 Task: Use the formula "LEN" in spreadsheet "Project portfolio".
Action: Mouse moved to (142, 84)
Screenshot: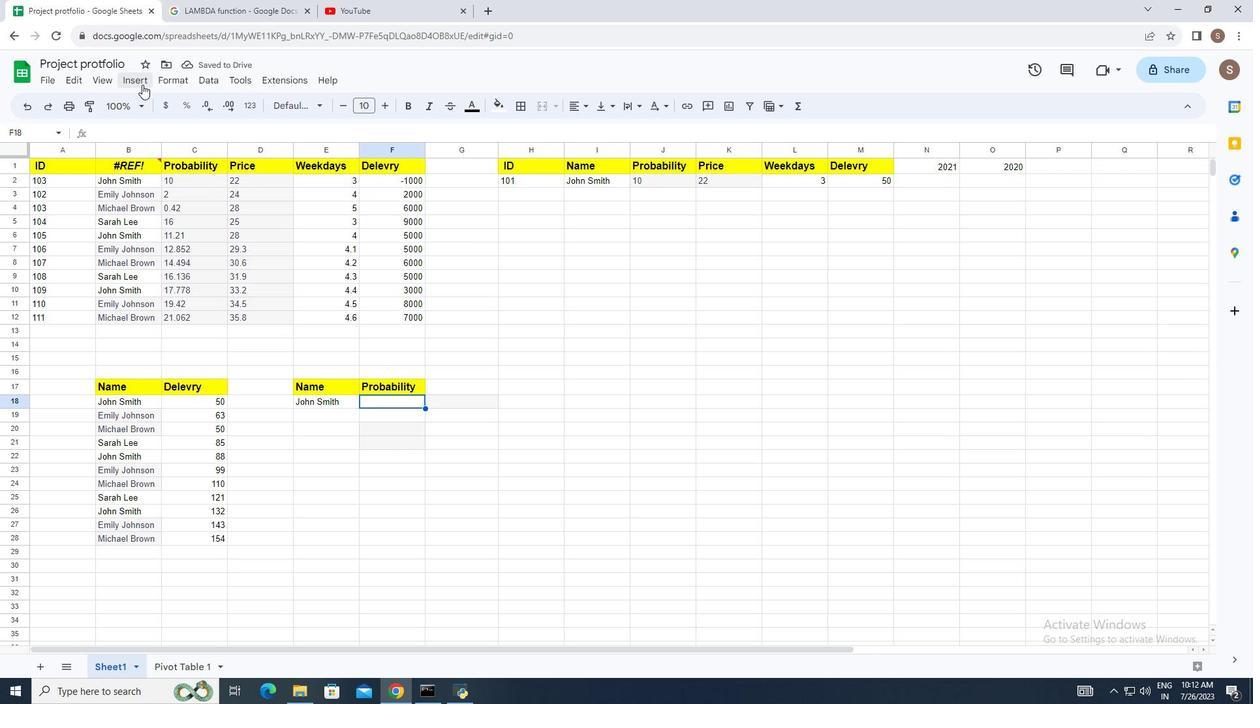 
Action: Mouse pressed left at (142, 84)
Screenshot: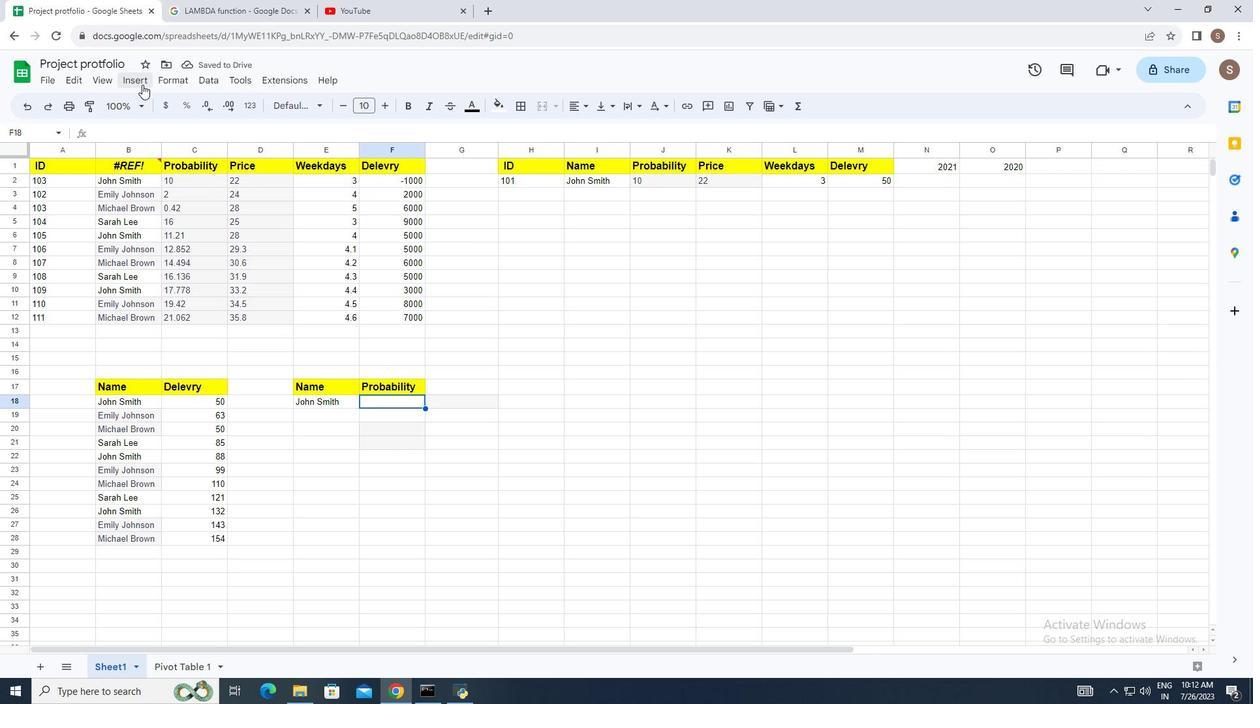 
Action: Mouse moved to (214, 309)
Screenshot: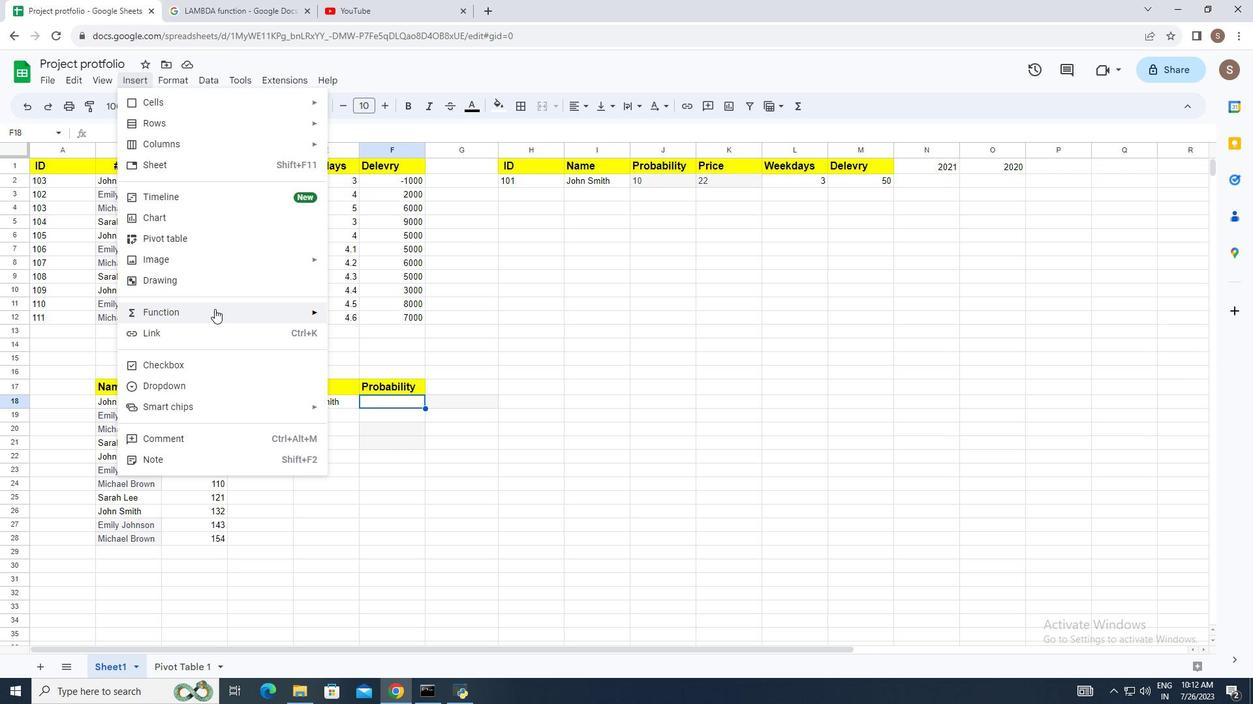 
Action: Mouse pressed left at (214, 309)
Screenshot: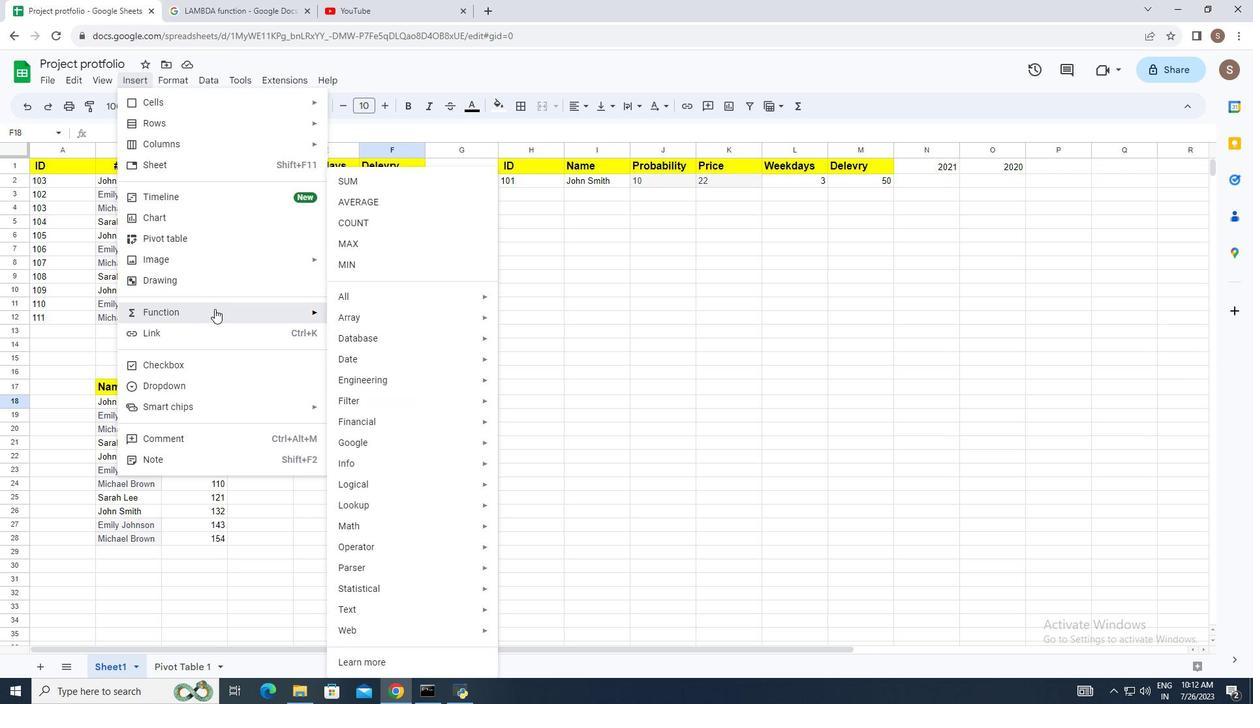 
Action: Mouse moved to (399, 298)
Screenshot: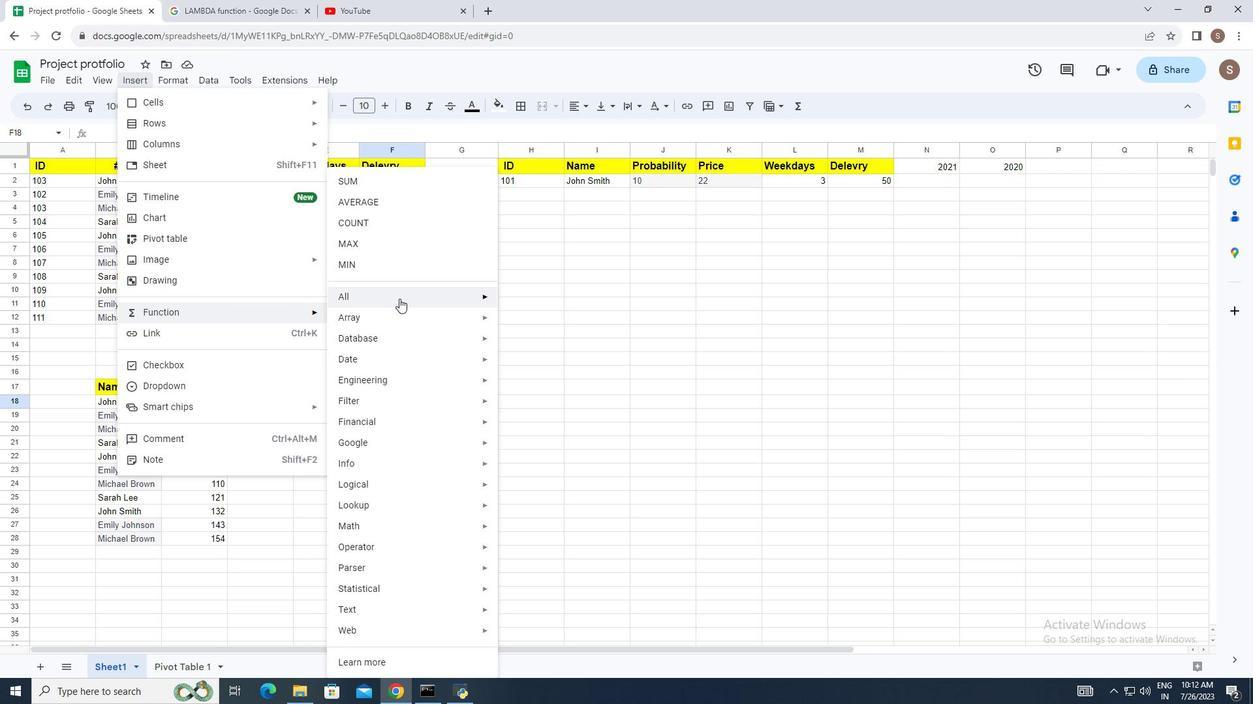 
Action: Mouse pressed left at (399, 298)
Screenshot: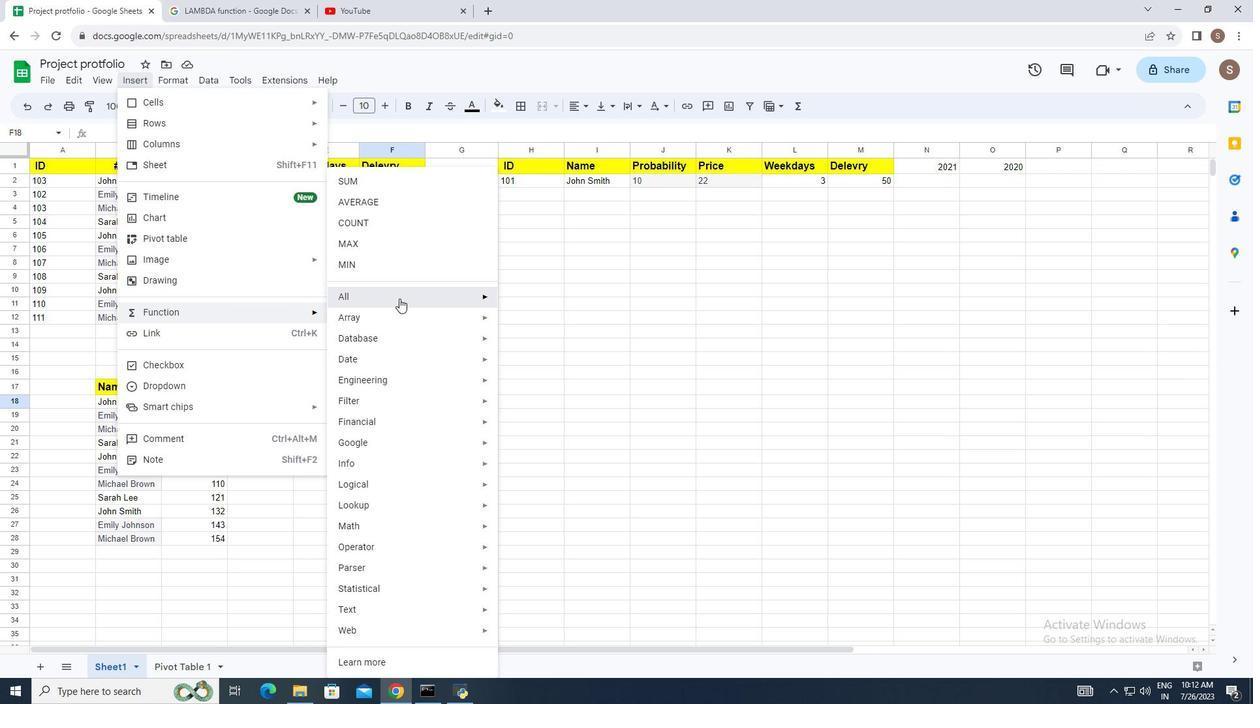 
Action: Mouse moved to (558, 176)
Screenshot: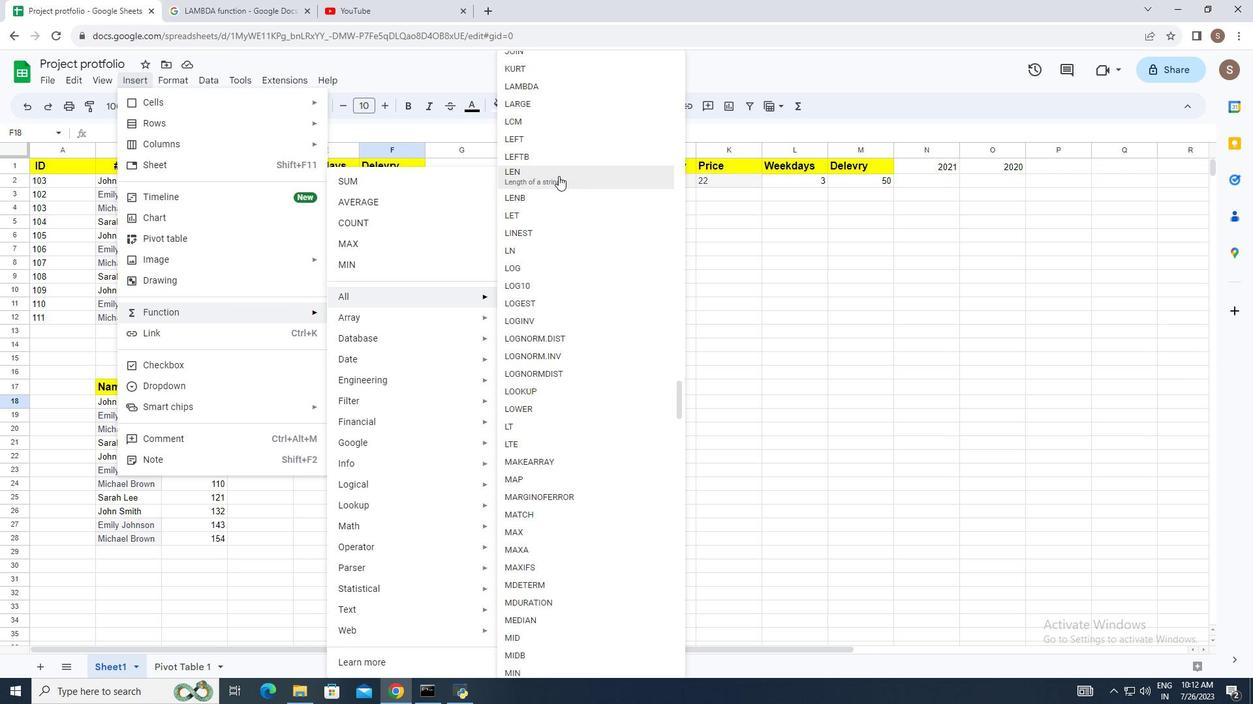 
Action: Mouse pressed left at (558, 176)
Screenshot: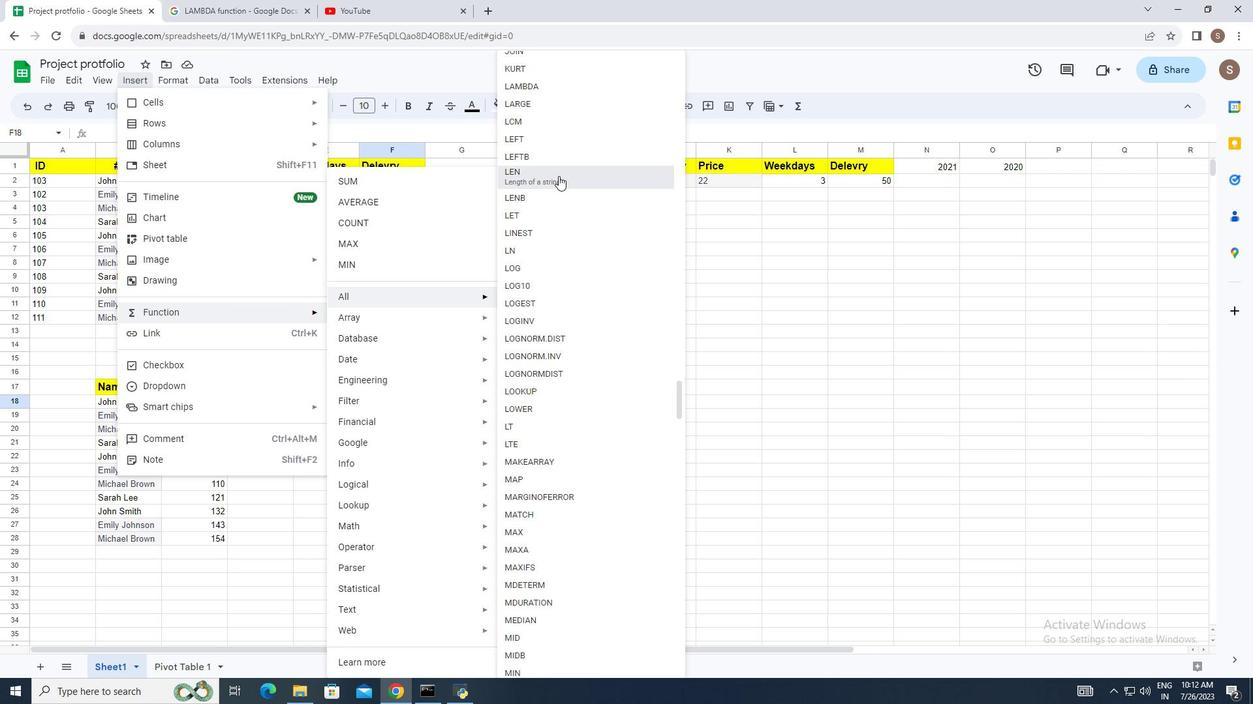 
Action: Mouse moved to (481, 364)
Screenshot: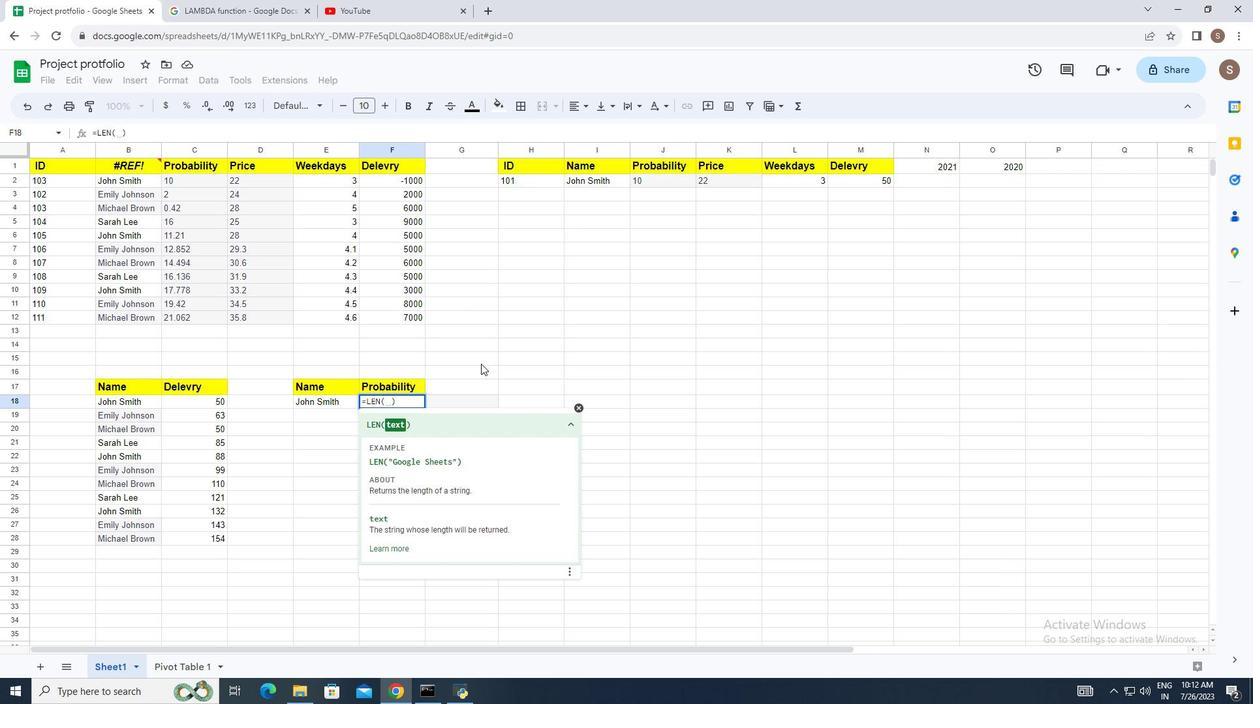 
Action: Key pressed <Key.shift>"google<Key.space>sheets<Key.shift>"<Key.enter>
Screenshot: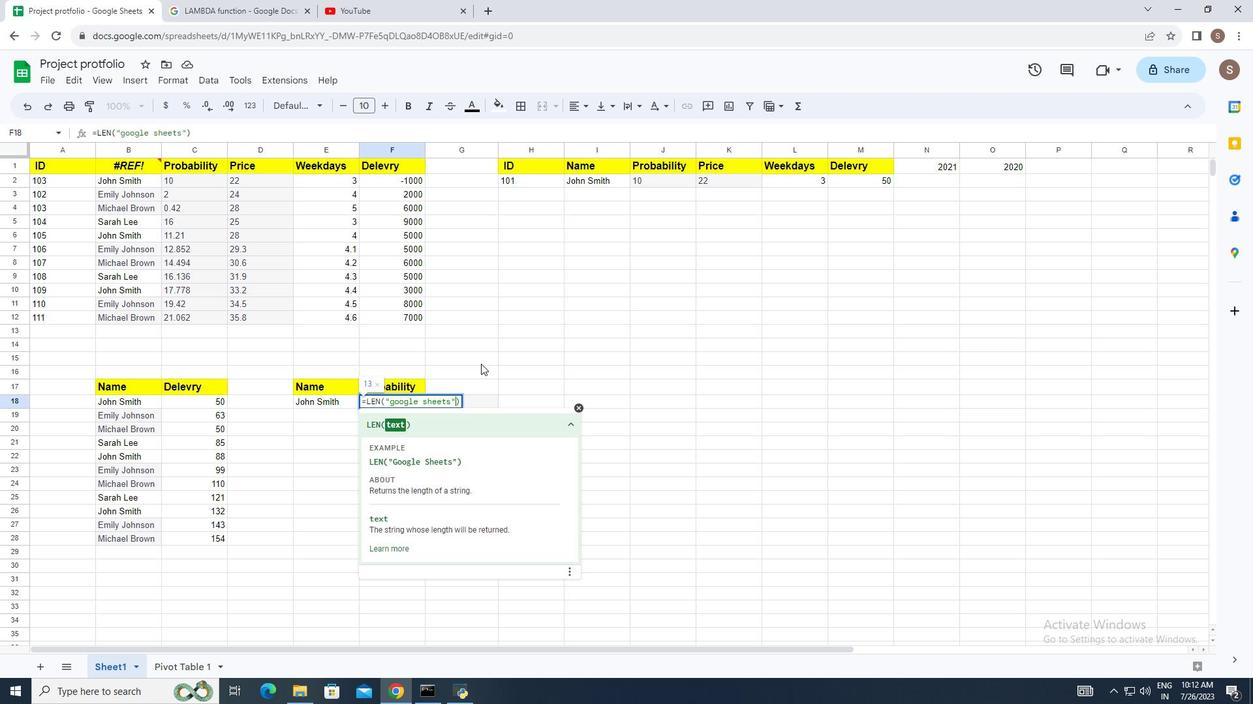 
Action: Mouse moved to (466, 360)
Screenshot: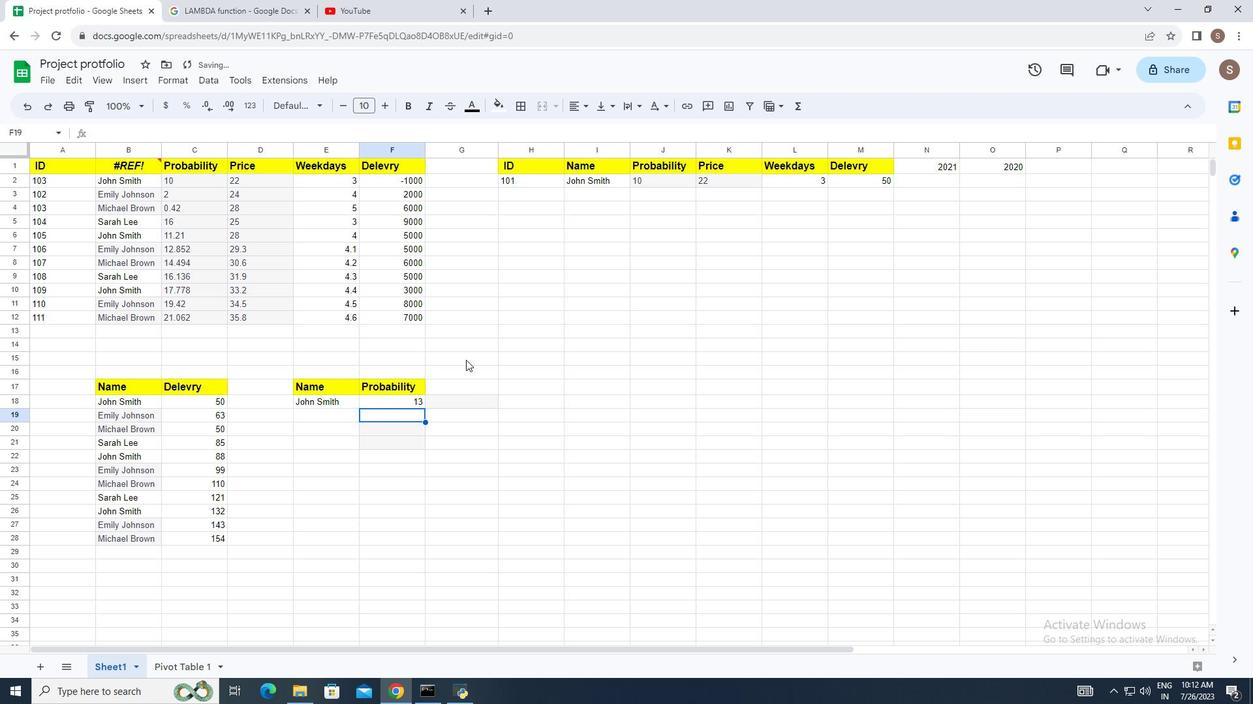 
